 Task: Log work in the project TrainForge for the issue 'Create a feature for users to track and manage their inventory' spent time as '3w 6d 7h 45m' and remaining time as '1w 1d 11h 31m' and clone the issue. Now add the issue to the epic 'IT budget management improvement'.
Action: Mouse moved to (192, 47)
Screenshot: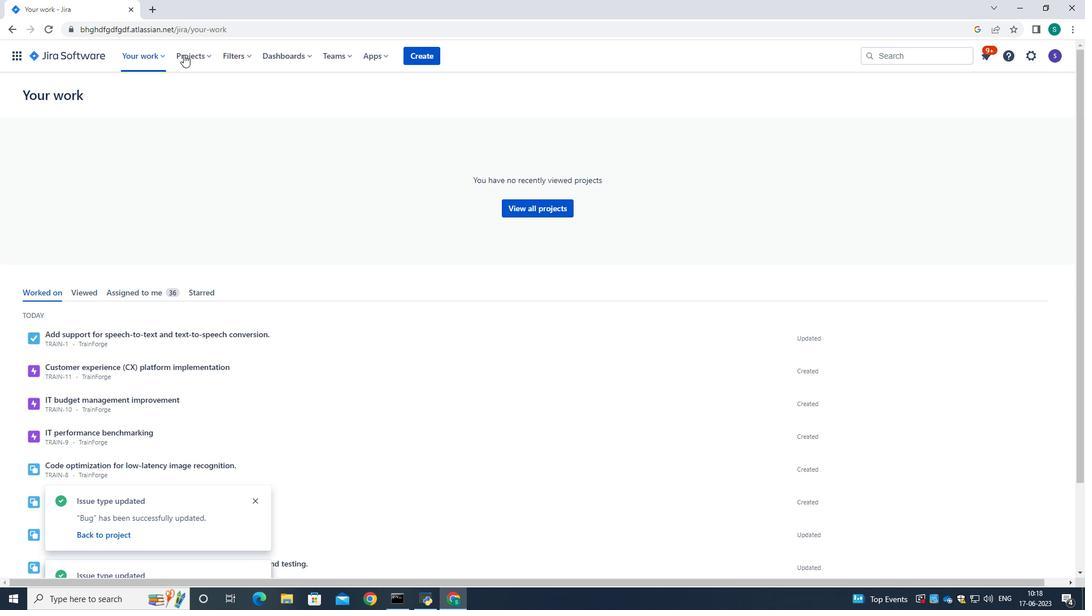 
Action: Mouse pressed left at (192, 47)
Screenshot: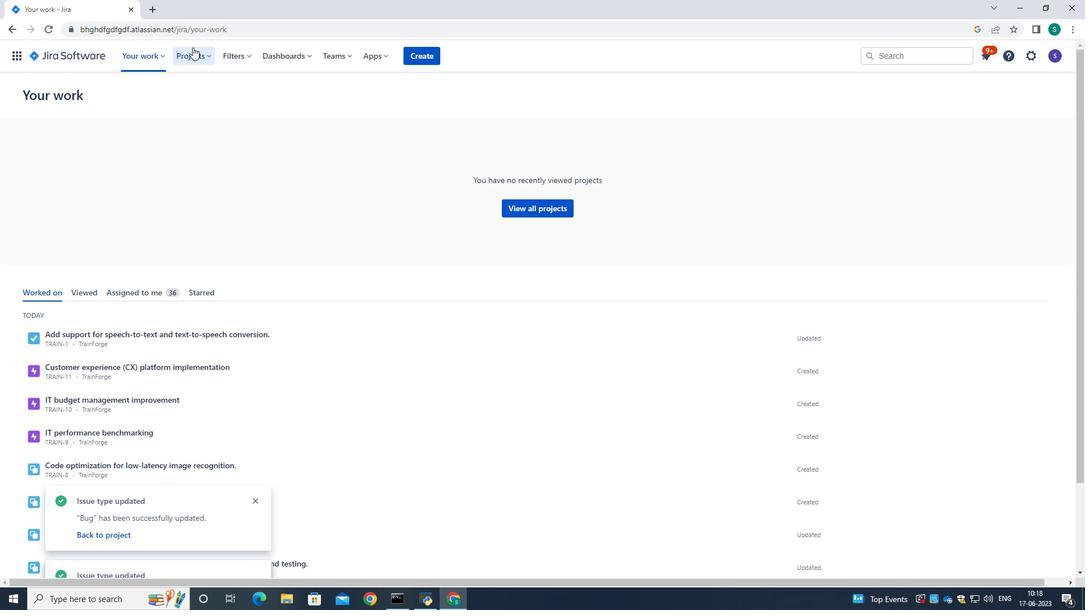 
Action: Mouse moved to (228, 110)
Screenshot: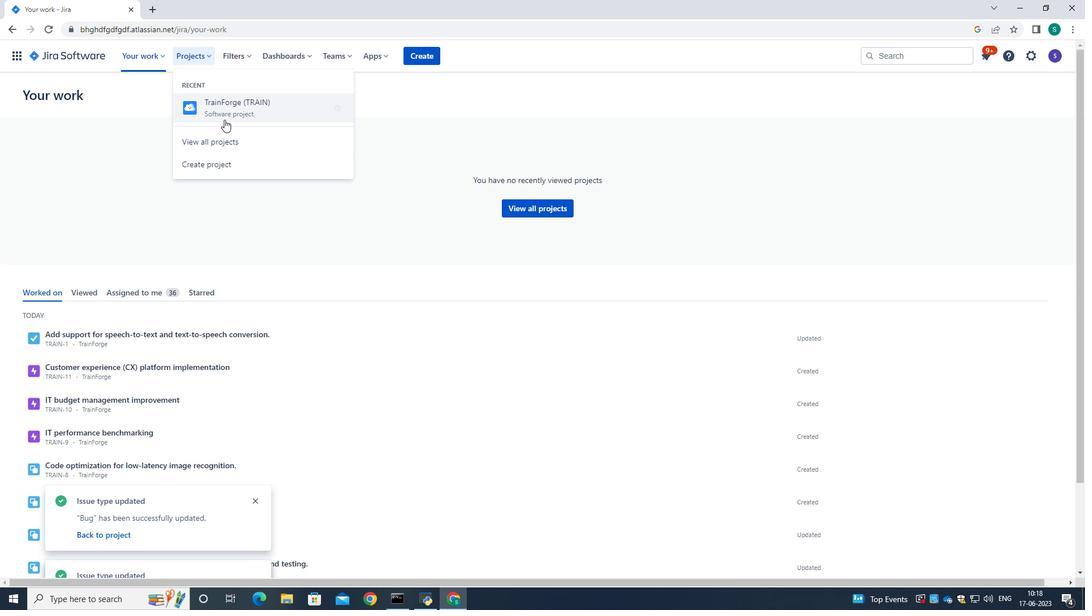 
Action: Mouse pressed left at (228, 110)
Screenshot: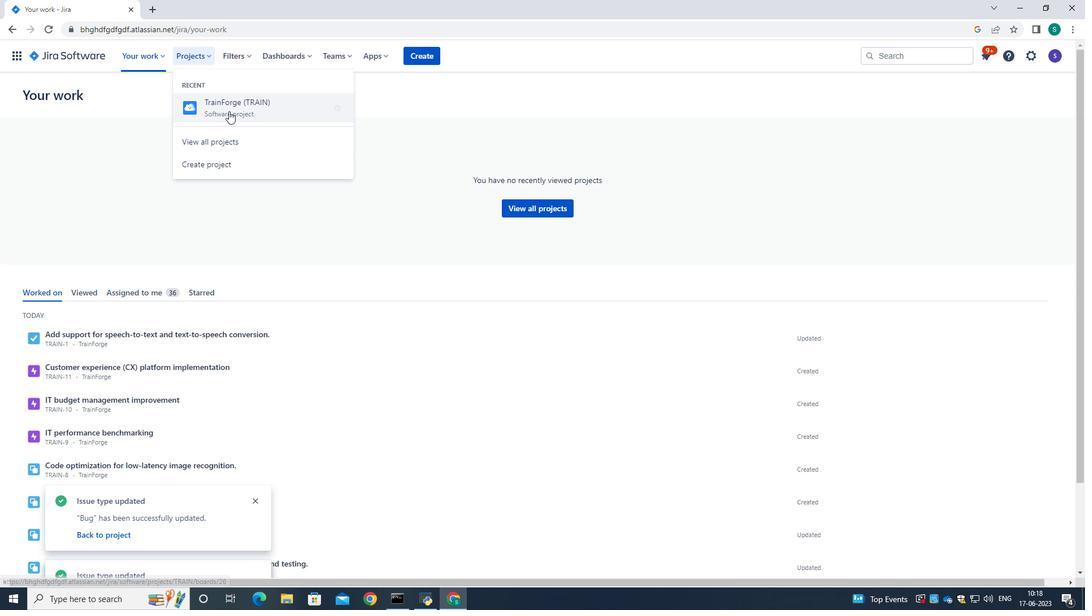 
Action: Mouse moved to (78, 178)
Screenshot: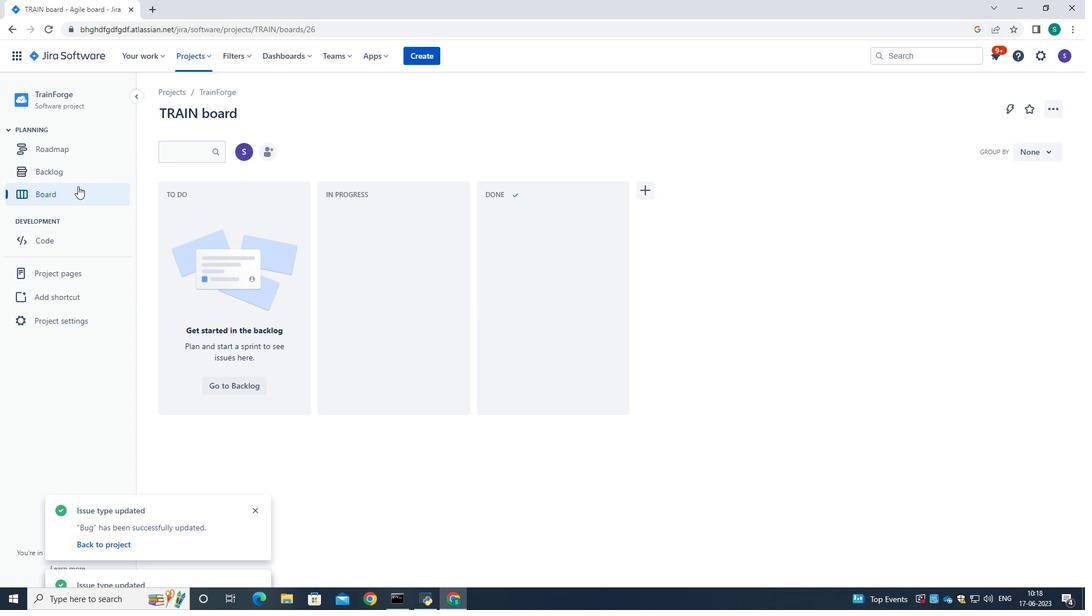 
Action: Mouse pressed left at (78, 178)
Screenshot: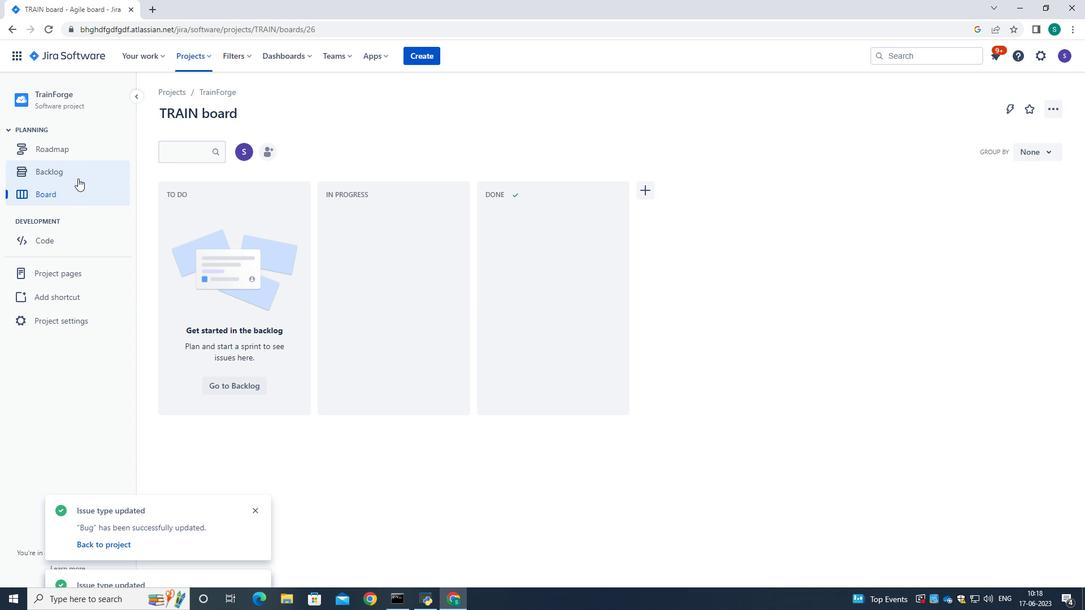
Action: Mouse moved to (448, 246)
Screenshot: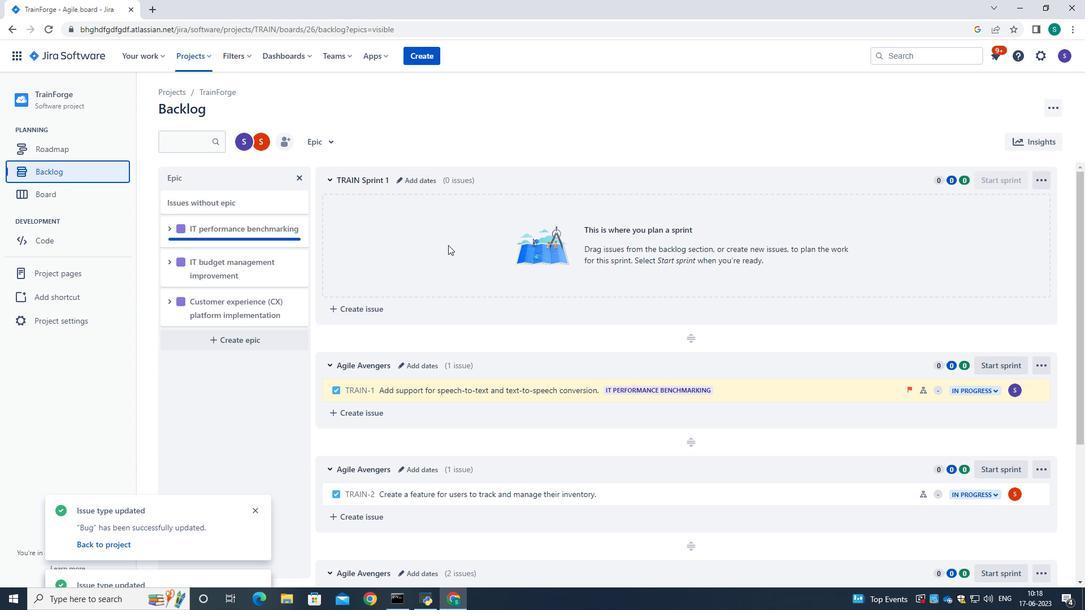 
Action: Mouse scrolled (448, 245) with delta (0, 0)
Screenshot: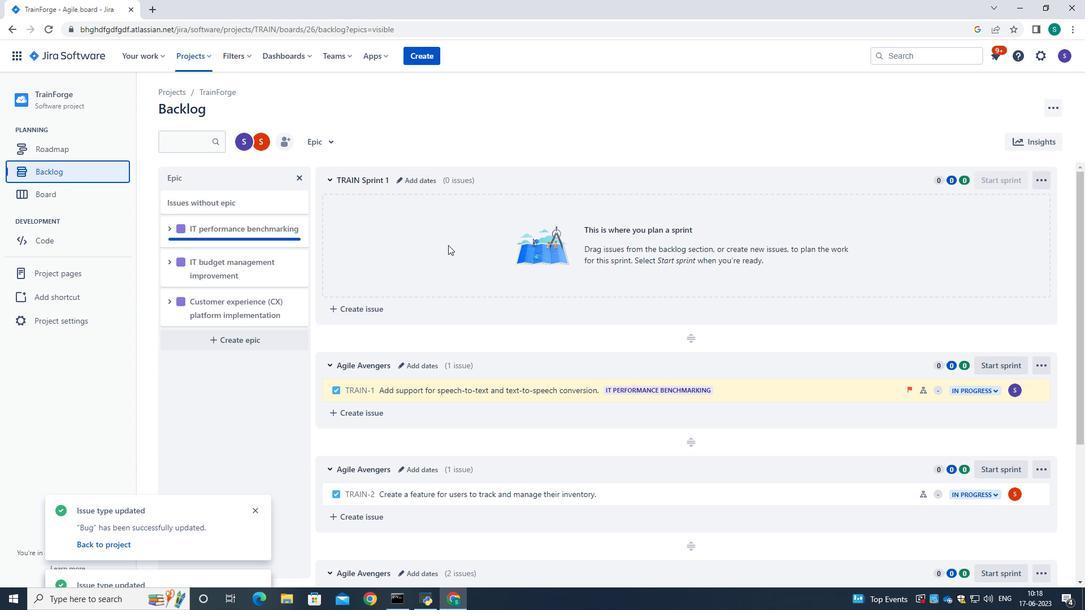 
Action: Mouse scrolled (448, 245) with delta (0, 0)
Screenshot: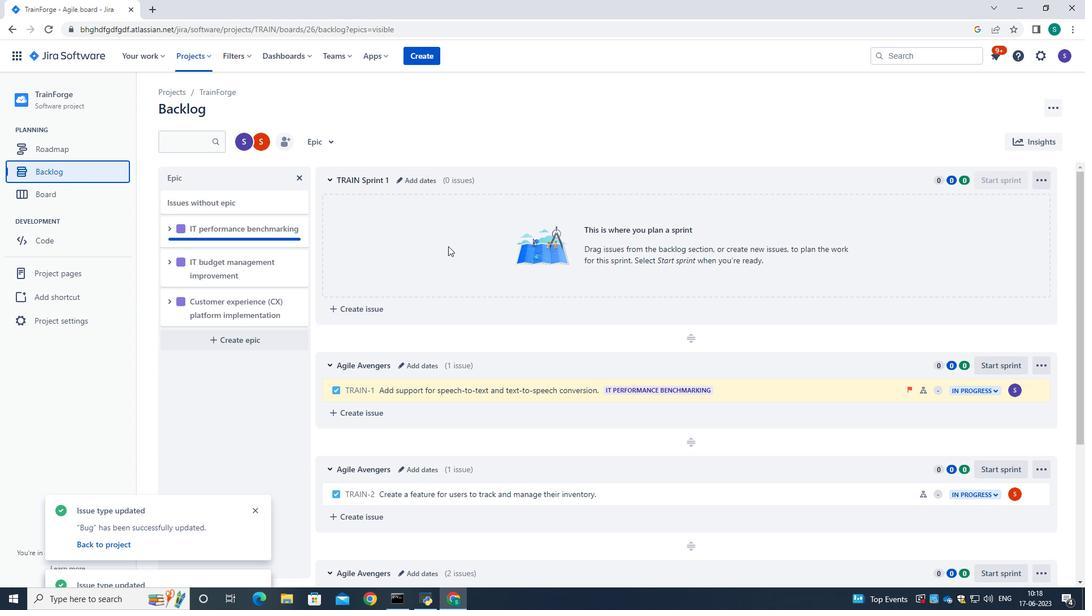 
Action: Mouse scrolled (448, 245) with delta (0, 0)
Screenshot: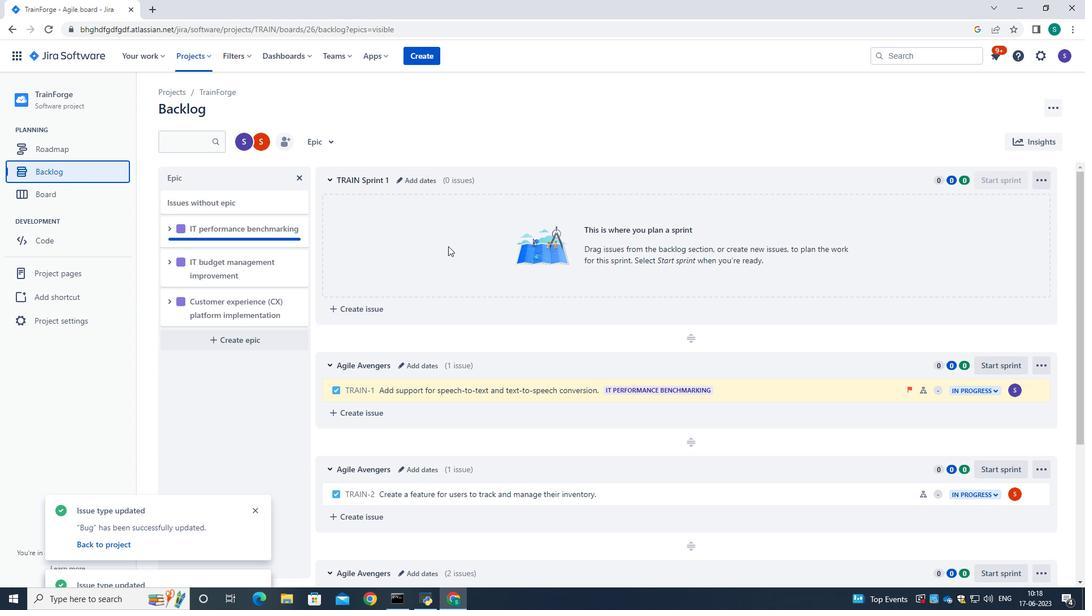 
Action: Mouse scrolled (448, 245) with delta (0, 0)
Screenshot: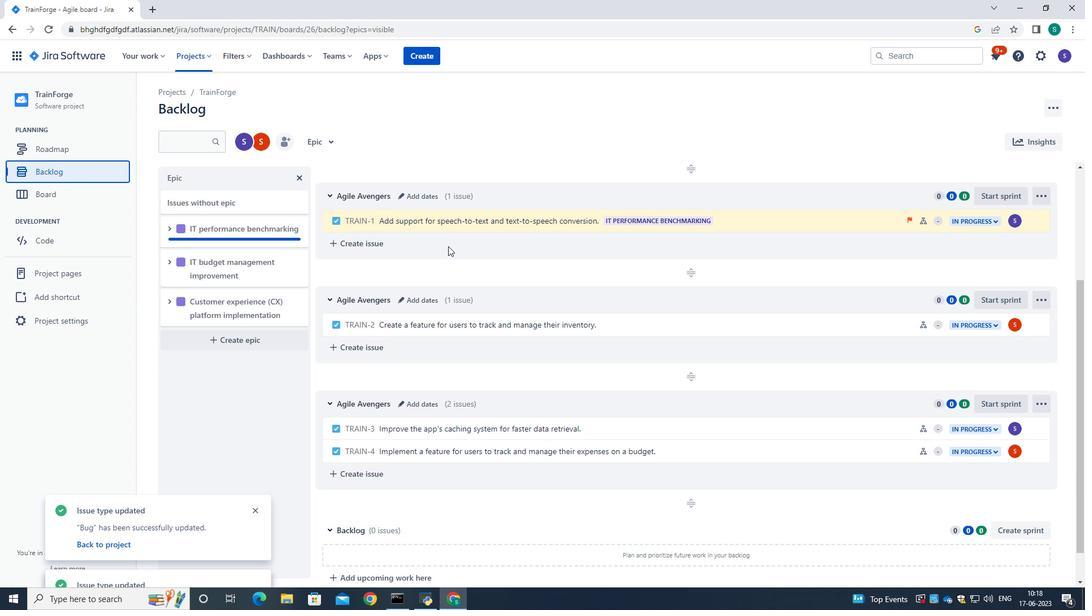 
Action: Mouse moved to (468, 289)
Screenshot: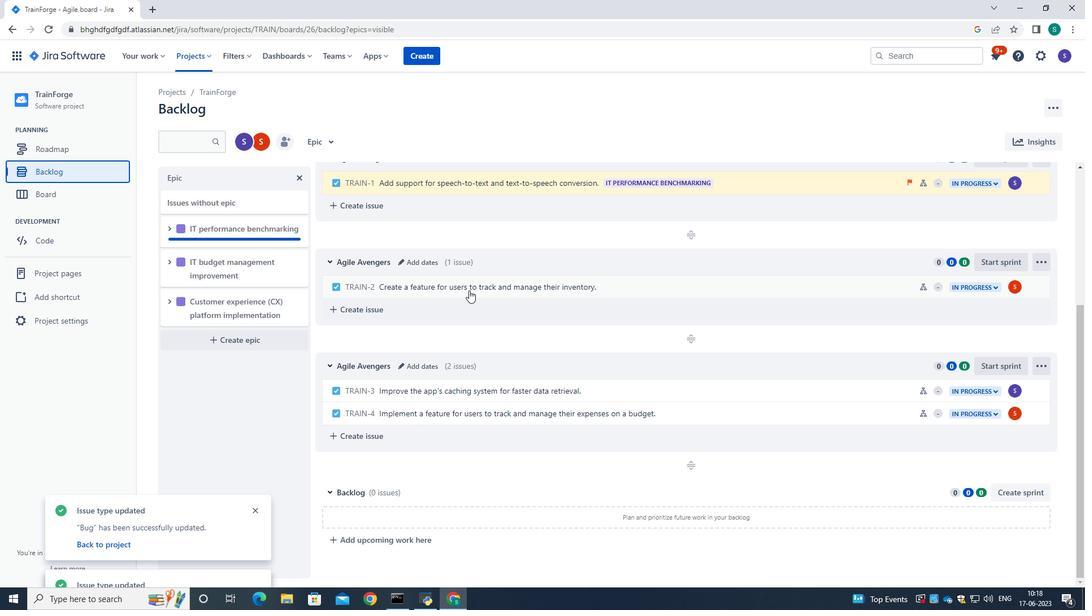 
Action: Mouse pressed left at (468, 289)
Screenshot: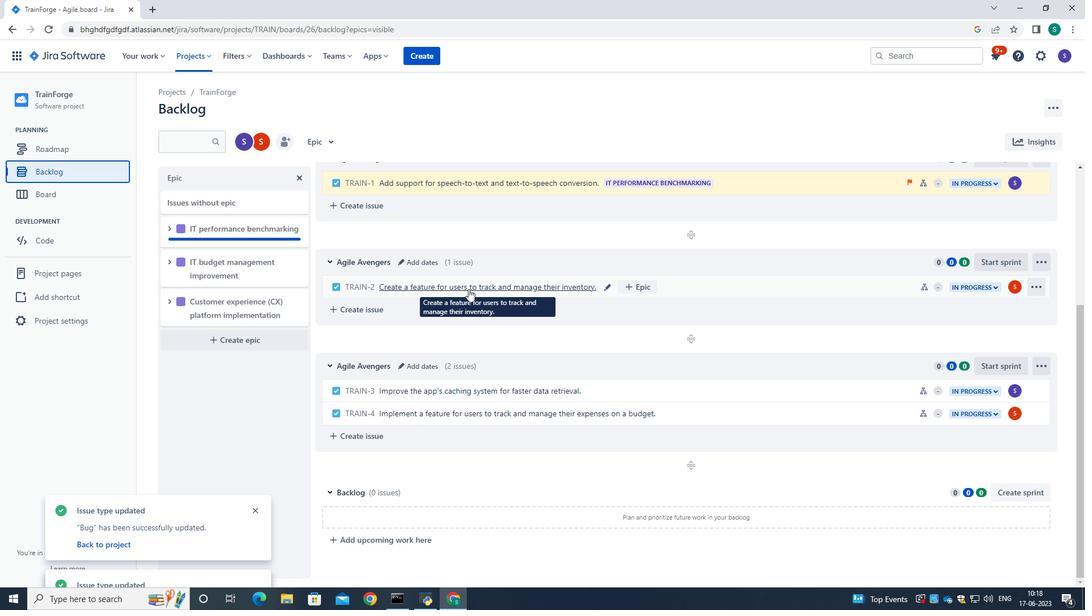 
Action: Mouse moved to (1040, 179)
Screenshot: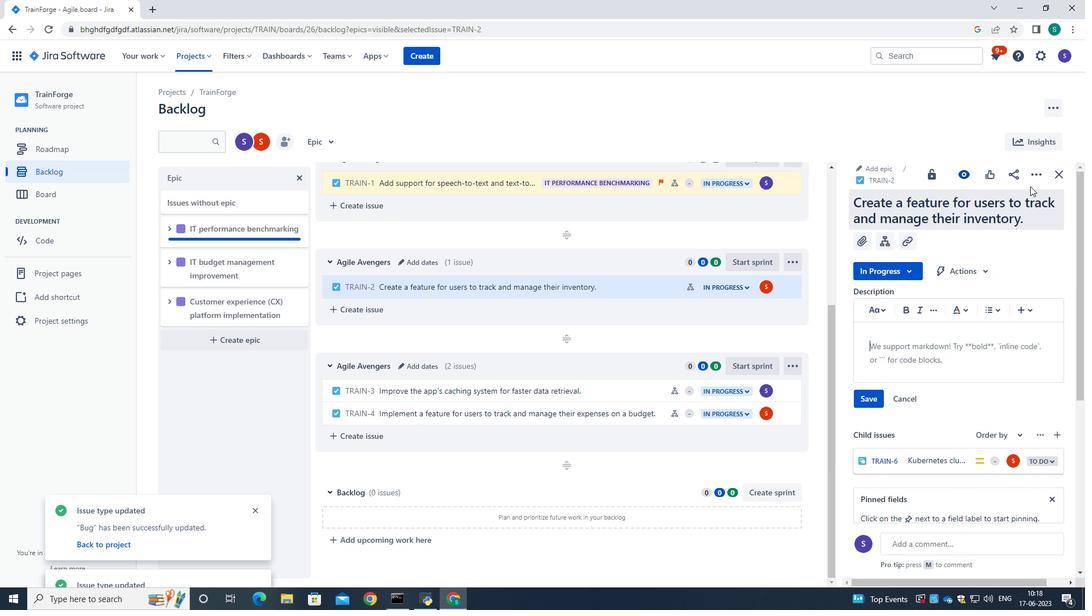 
Action: Mouse pressed left at (1040, 179)
Screenshot: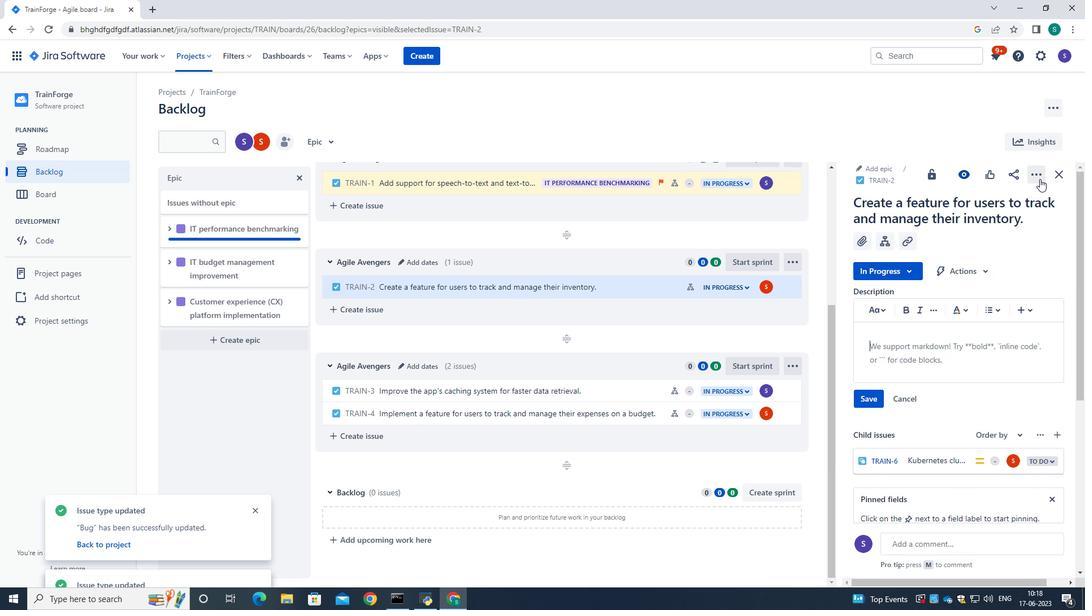 
Action: Mouse moved to (980, 200)
Screenshot: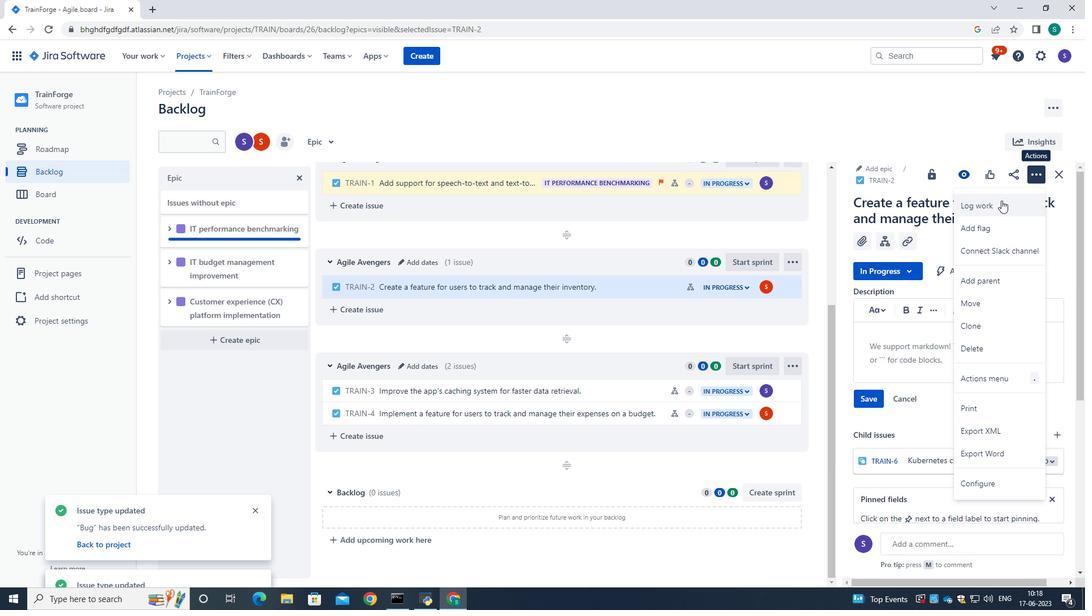 
Action: Mouse pressed left at (980, 200)
Screenshot: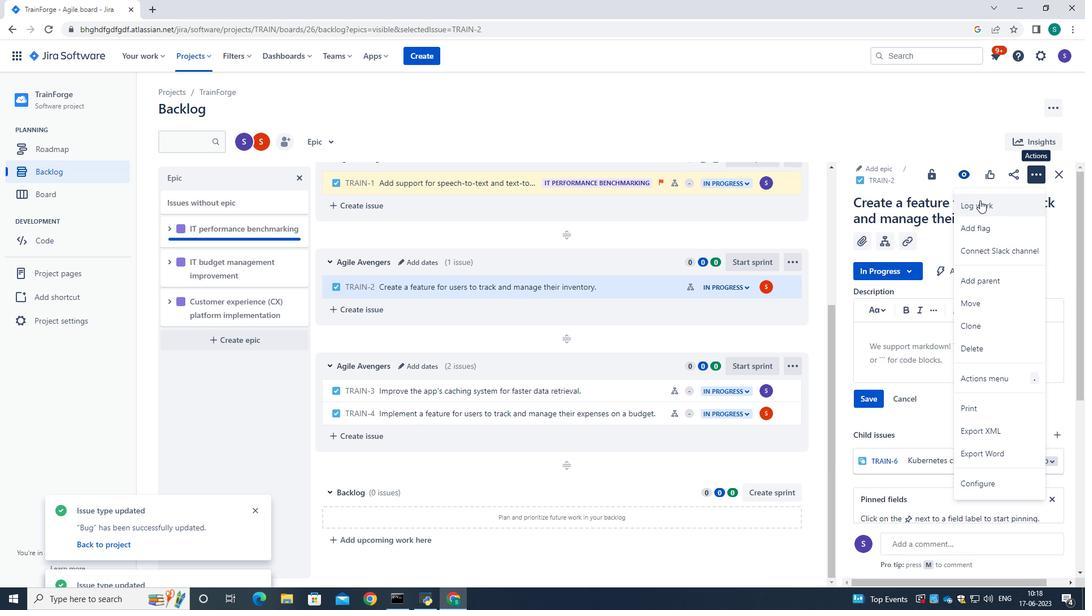 
Action: Mouse moved to (468, 175)
Screenshot: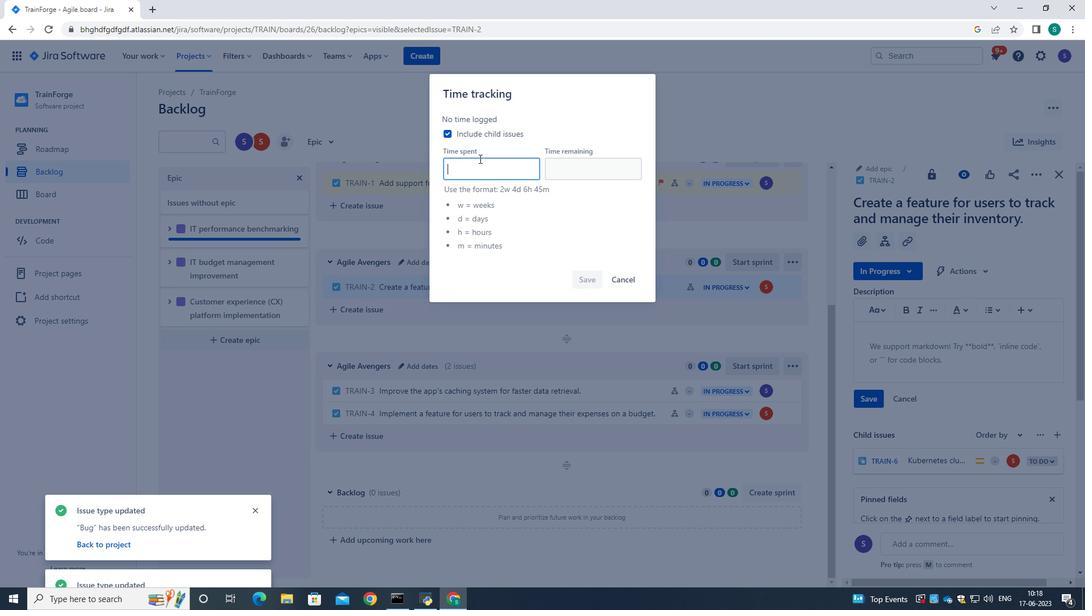 
Action: Mouse pressed left at (468, 175)
Screenshot: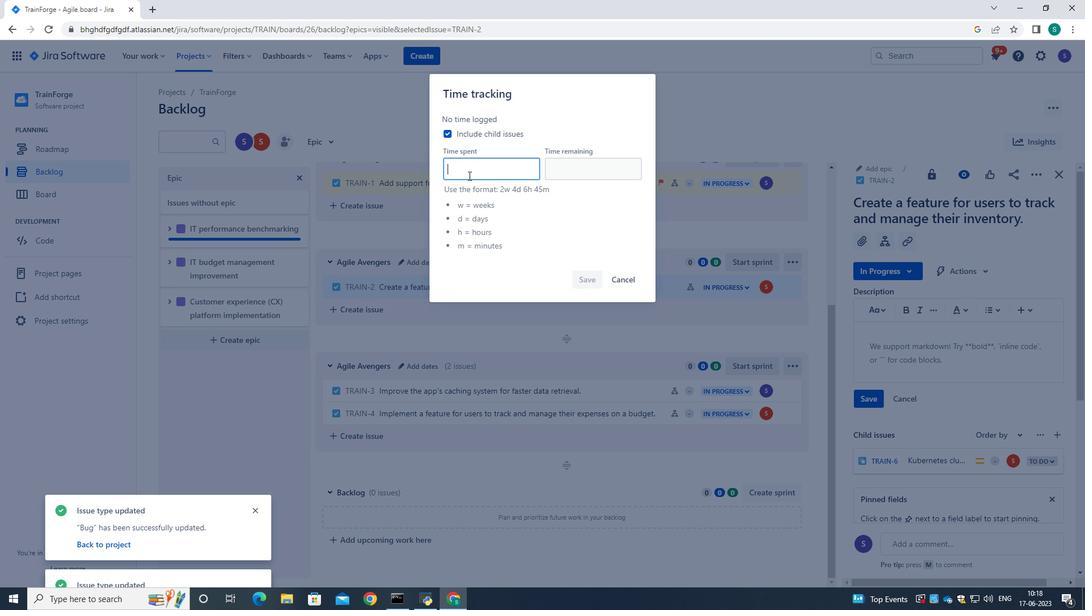 
Action: Key pressed 3w<Key.space>6d<Key.space>7h<Key.space>45m<Key.tab>1w<Key.space>1d<Key.space>21<Key.backspace><Key.backspace>11h<Key.space>21m
Screenshot: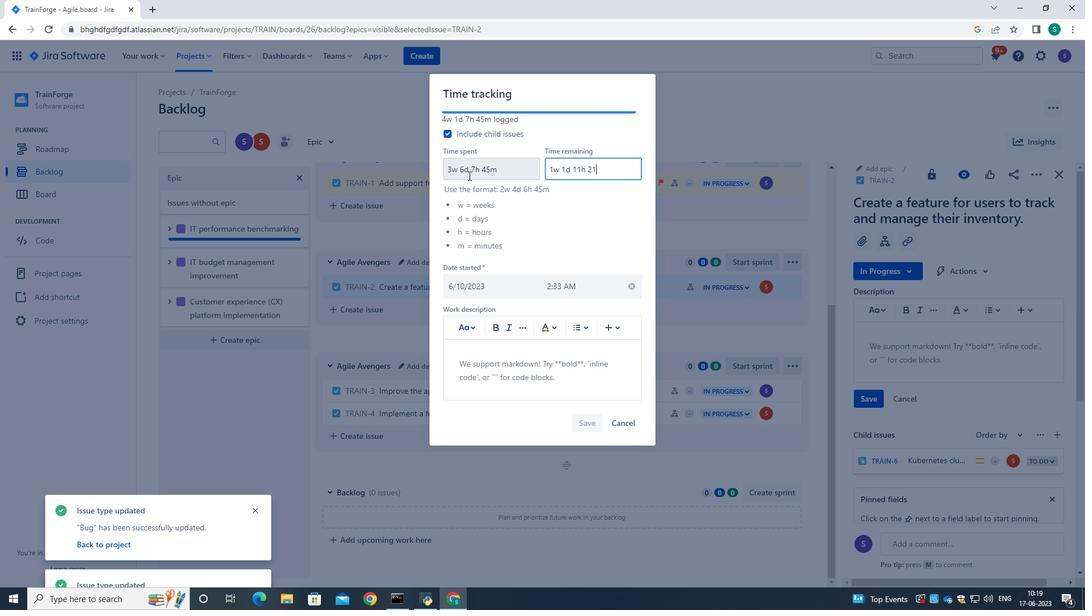 
Action: Mouse moved to (590, 169)
Screenshot: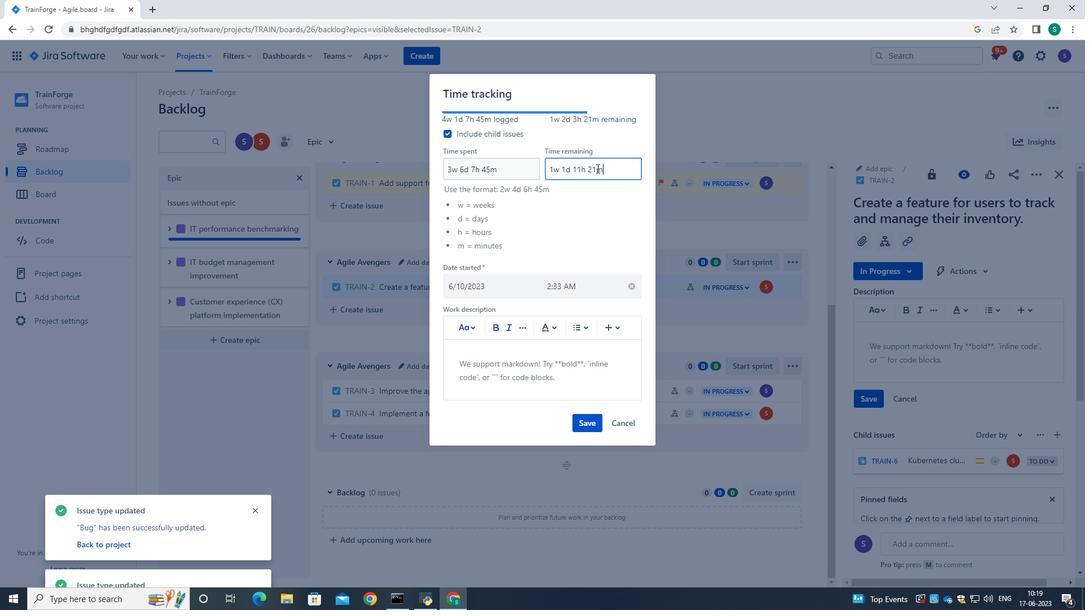 
Action: Mouse pressed left at (590, 169)
Screenshot: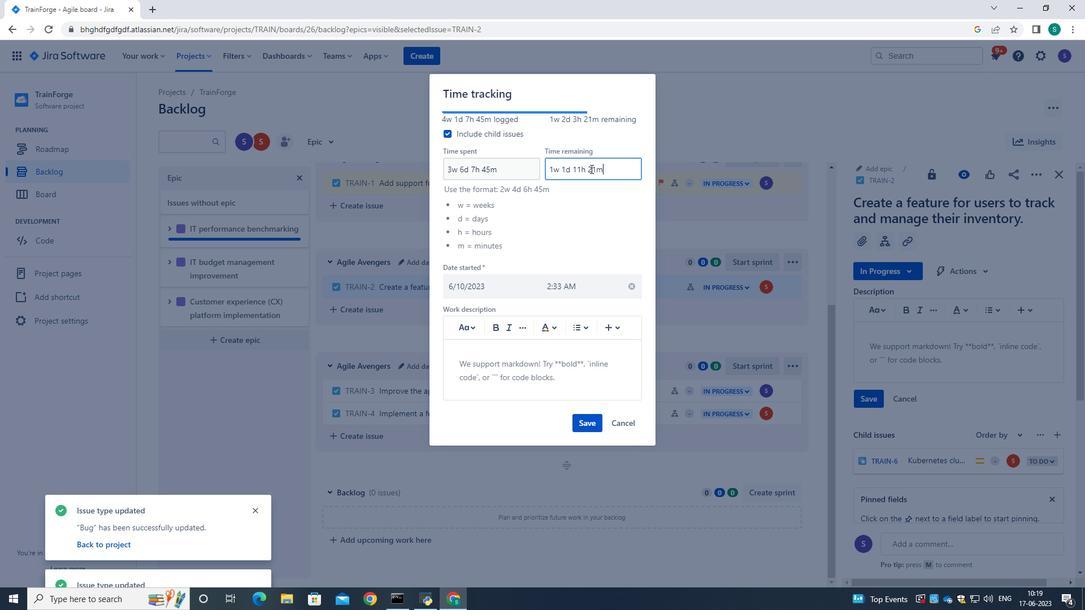 
Action: Key pressed <Key.backspace>3
Screenshot: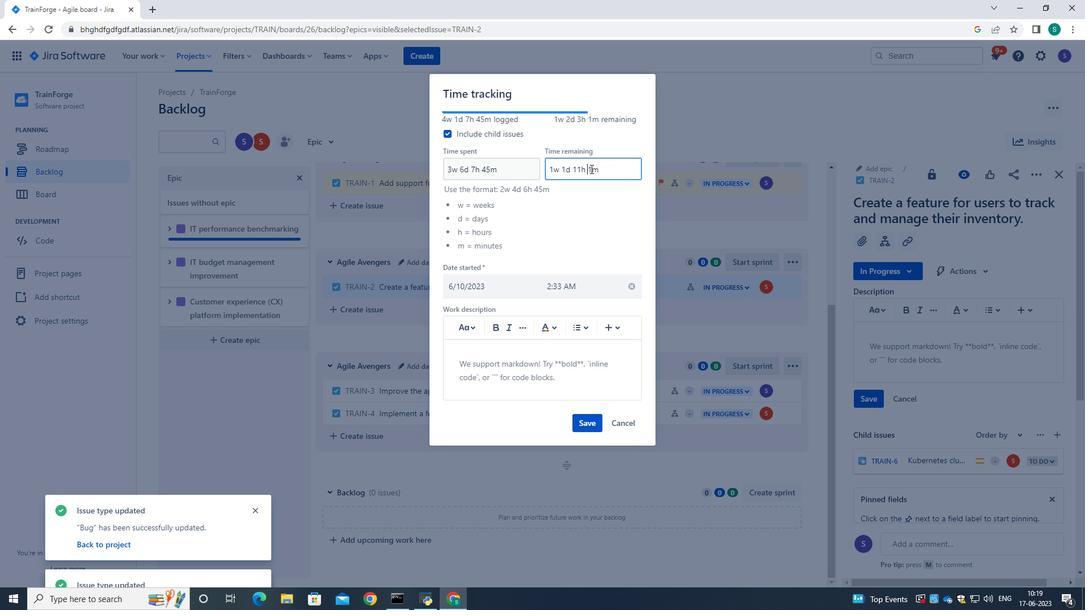
Action: Mouse moved to (591, 419)
Screenshot: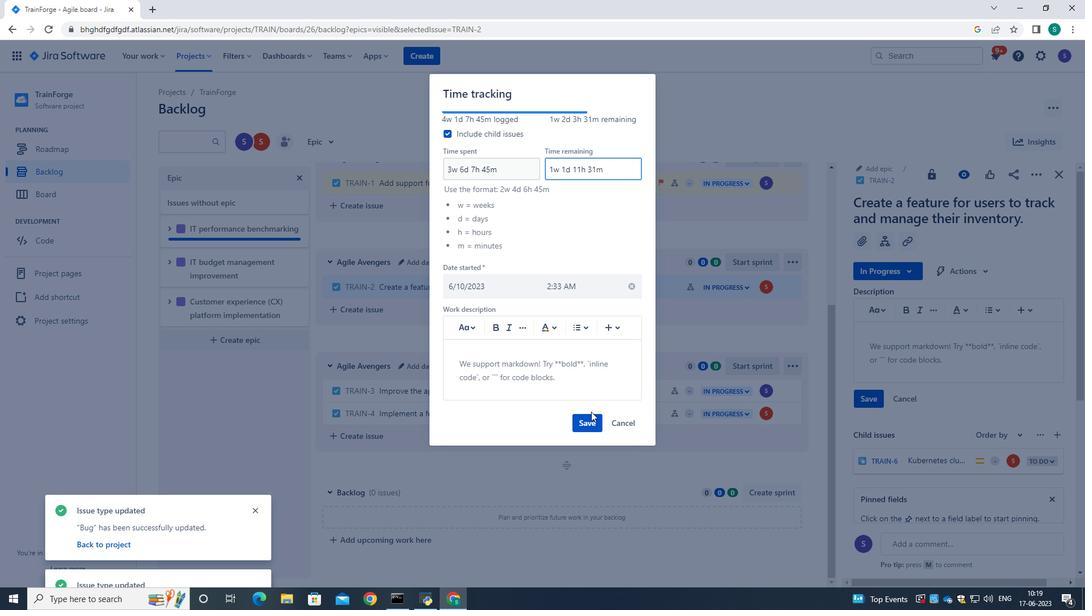 
Action: Mouse pressed left at (591, 419)
Screenshot: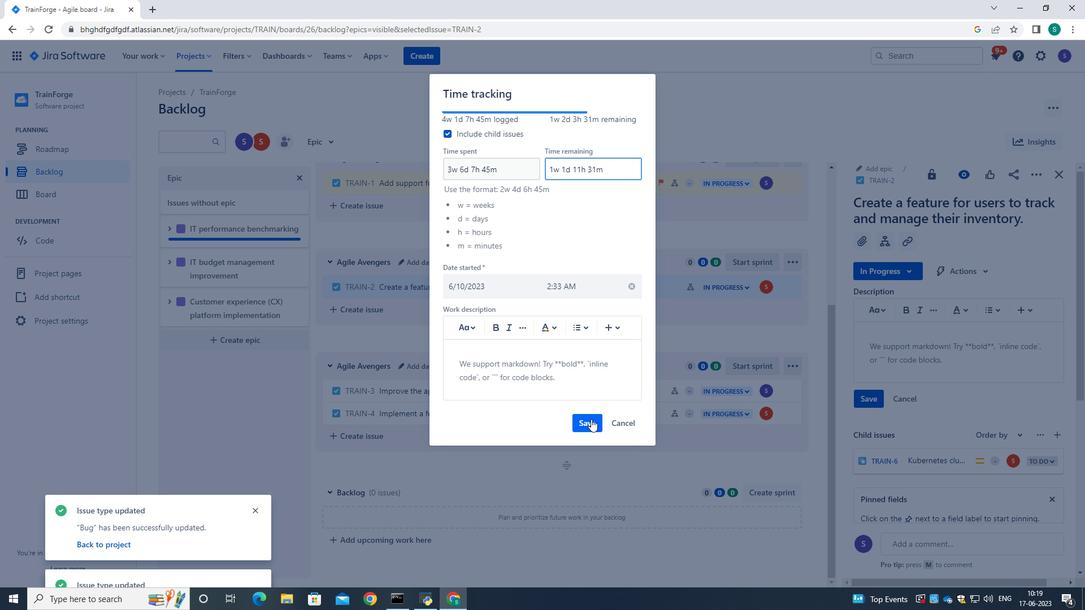 
Action: Mouse moved to (1040, 176)
Screenshot: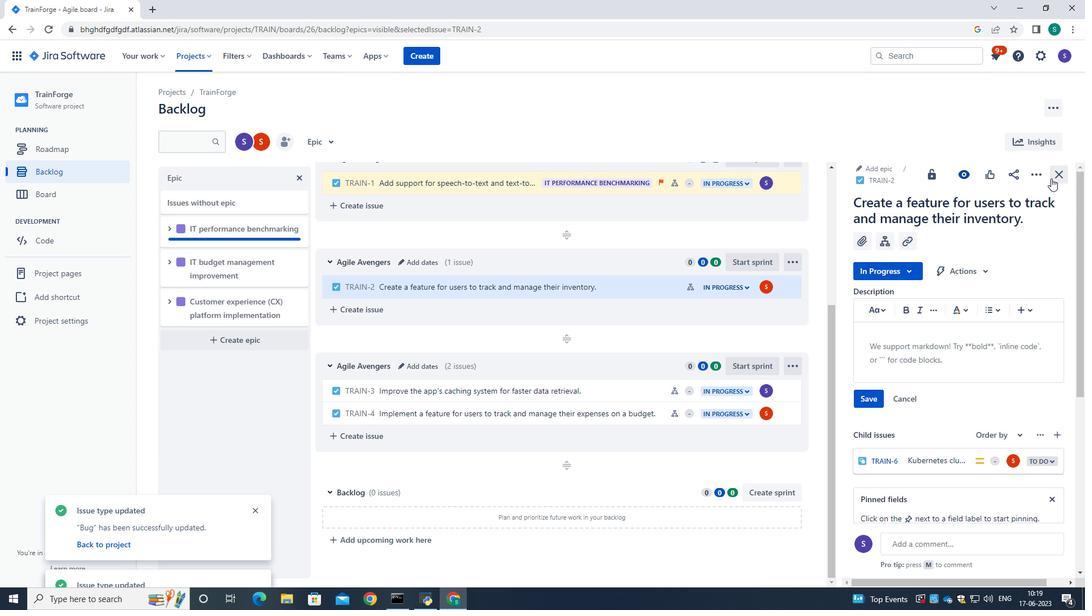 
Action: Mouse pressed left at (1040, 176)
Screenshot: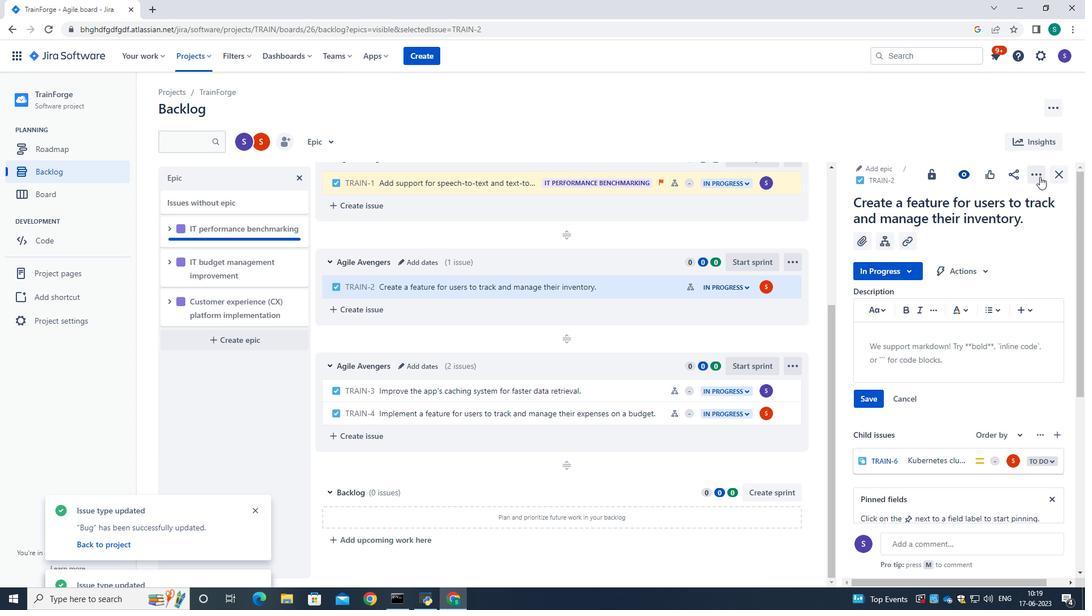 
Action: Mouse moved to (981, 332)
Screenshot: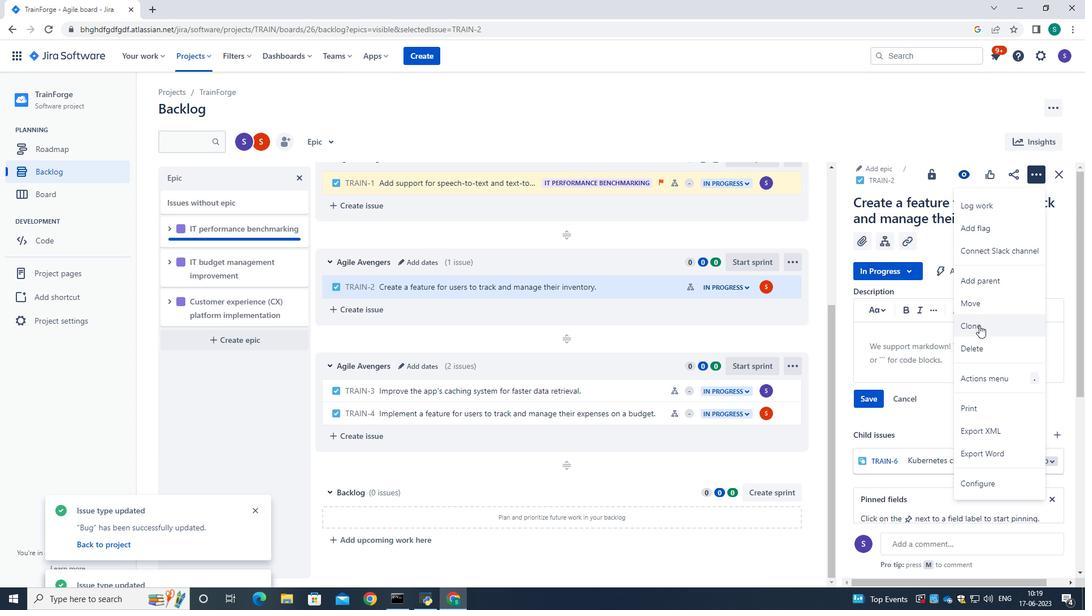 
Action: Mouse pressed left at (981, 332)
Screenshot: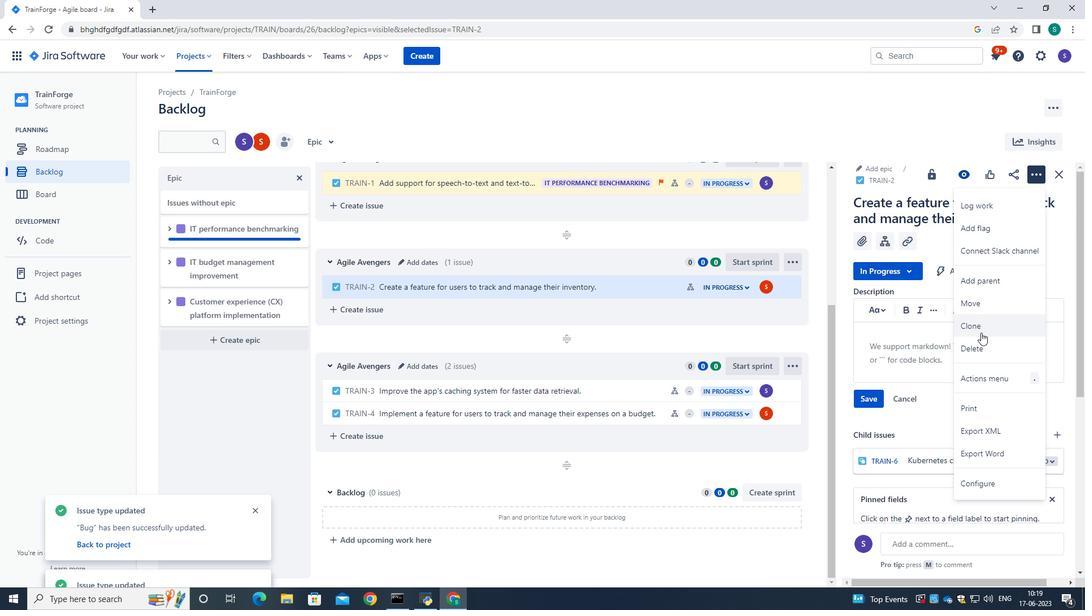 
Action: Mouse moved to (611, 245)
Screenshot: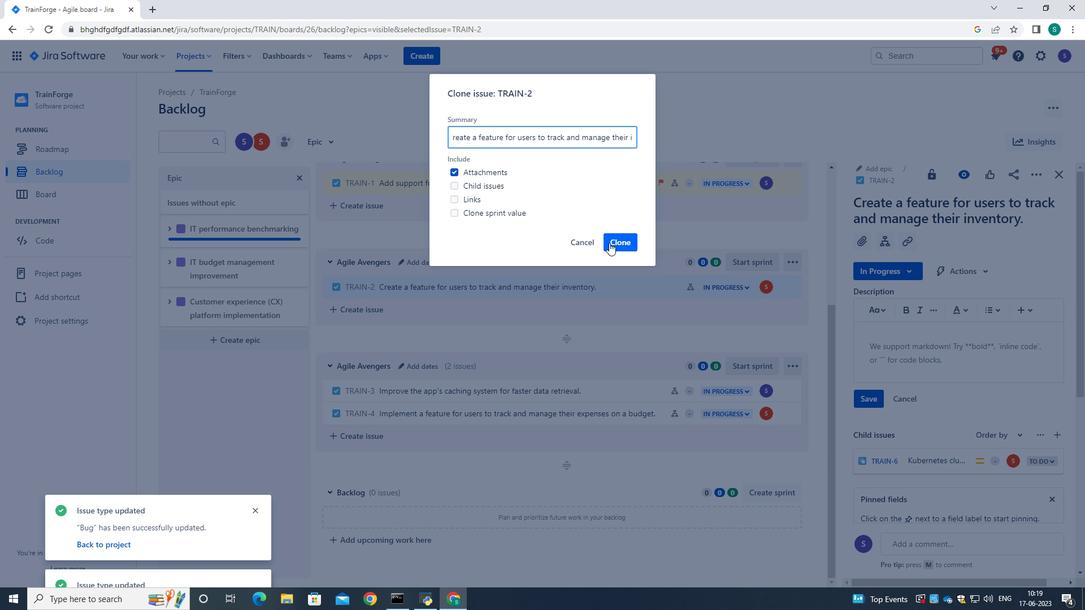 
Action: Mouse pressed left at (611, 245)
Screenshot: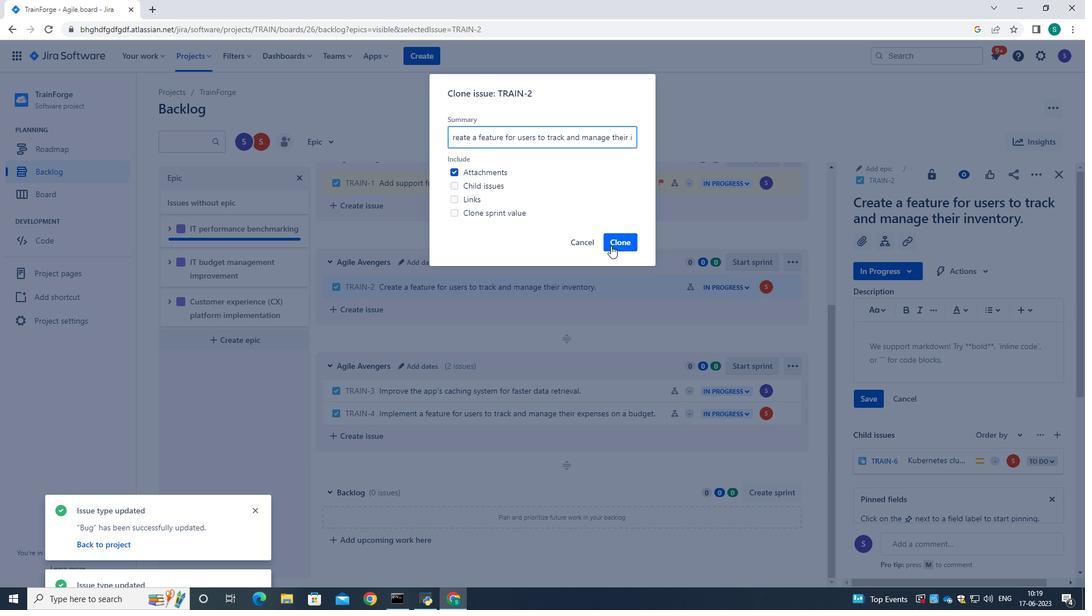 
Action: Mouse moved to (454, 290)
Screenshot: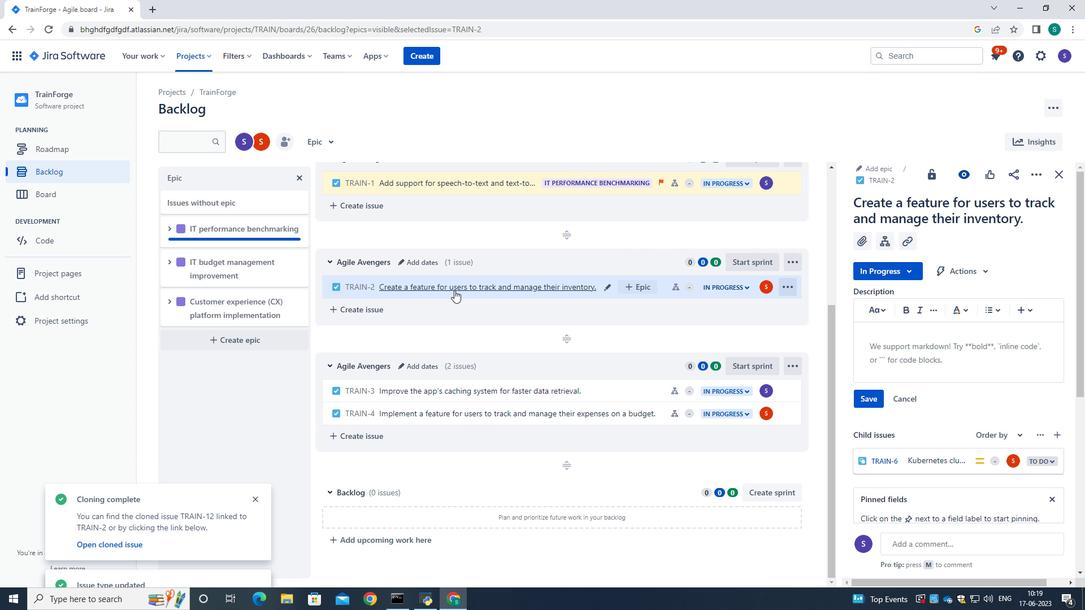 
Action: Mouse pressed left at (454, 290)
Screenshot: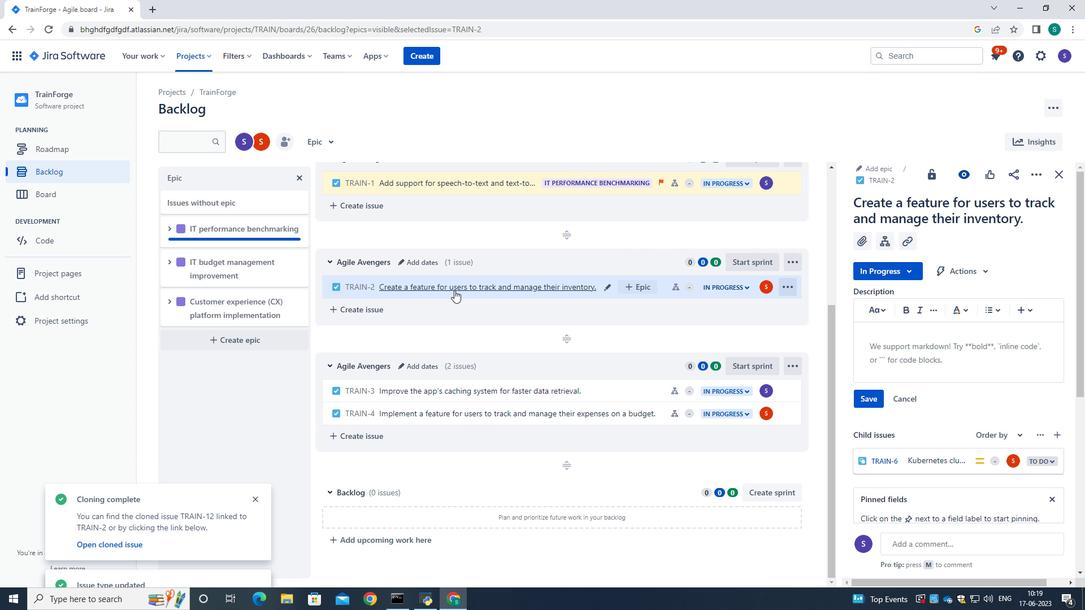 
Action: Mouse moved to (636, 258)
Screenshot: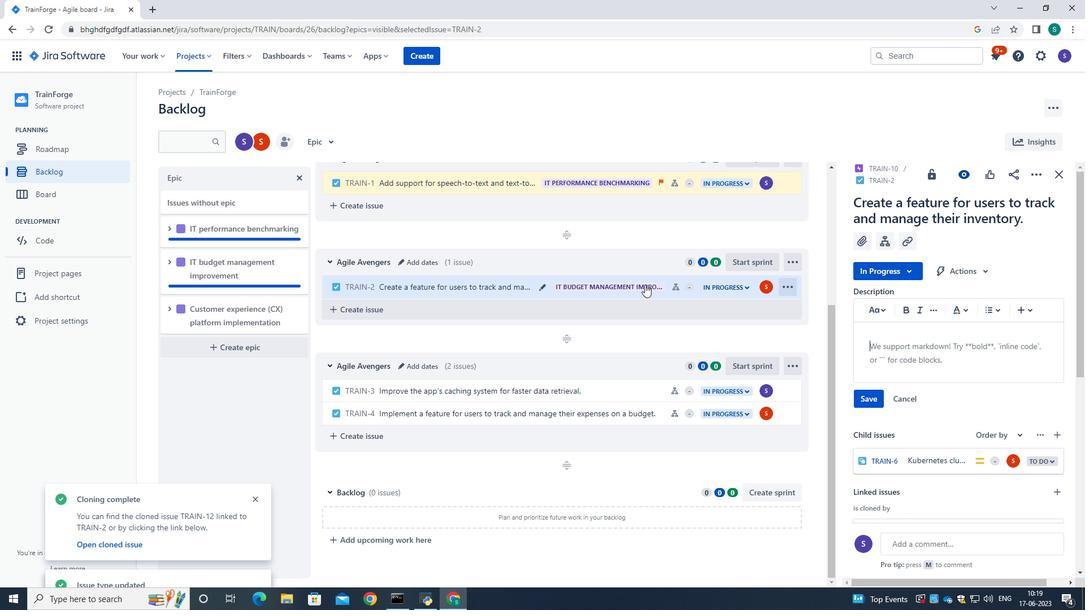 
